 Task: Create a section Burnout Burner and in the section, add a milestone Machine Learning Implementation in the project AgileForge
Action: Mouse moved to (77, 426)
Screenshot: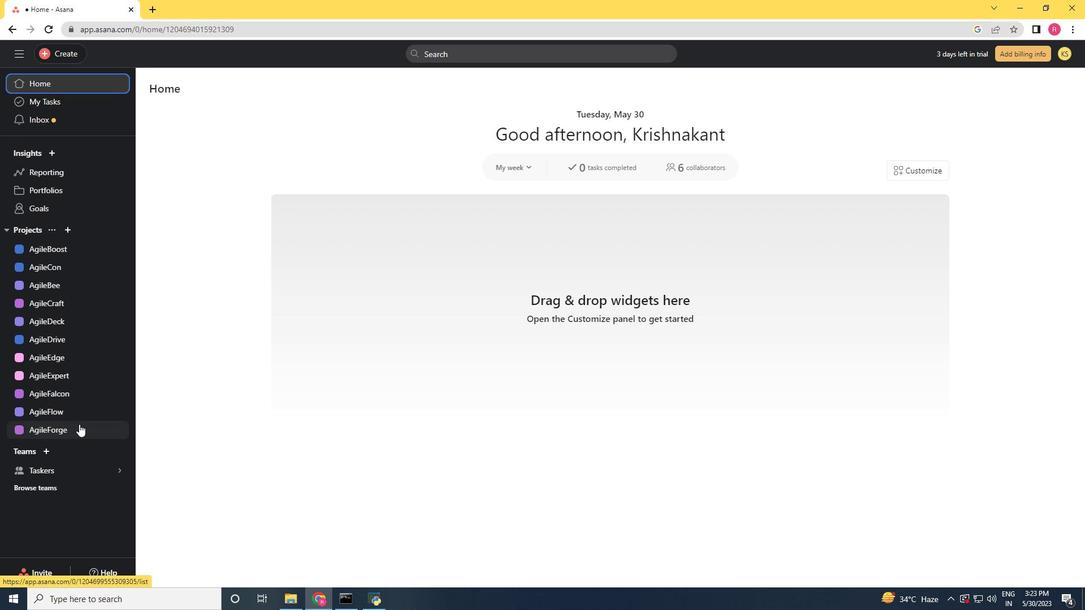 
Action: Mouse pressed left at (77, 426)
Screenshot: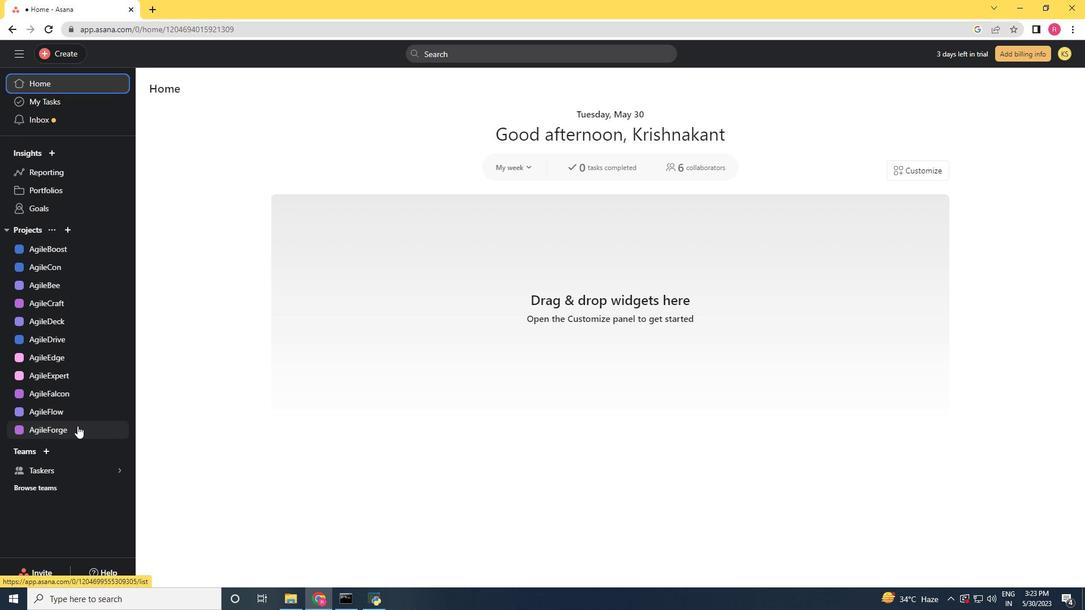 
Action: Mouse moved to (202, 454)
Screenshot: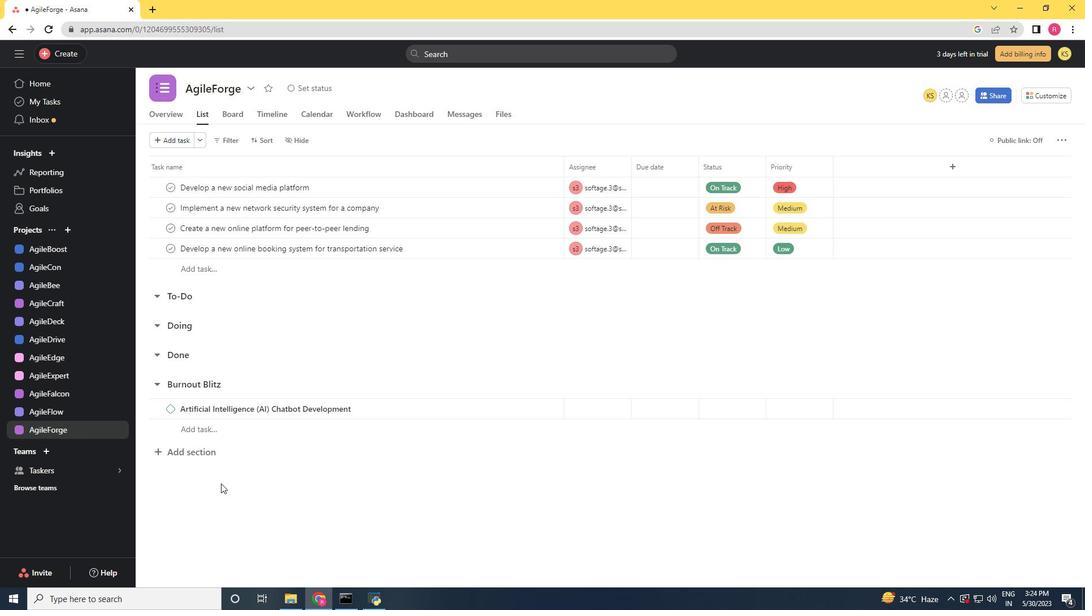 
Action: Mouse pressed left at (202, 454)
Screenshot: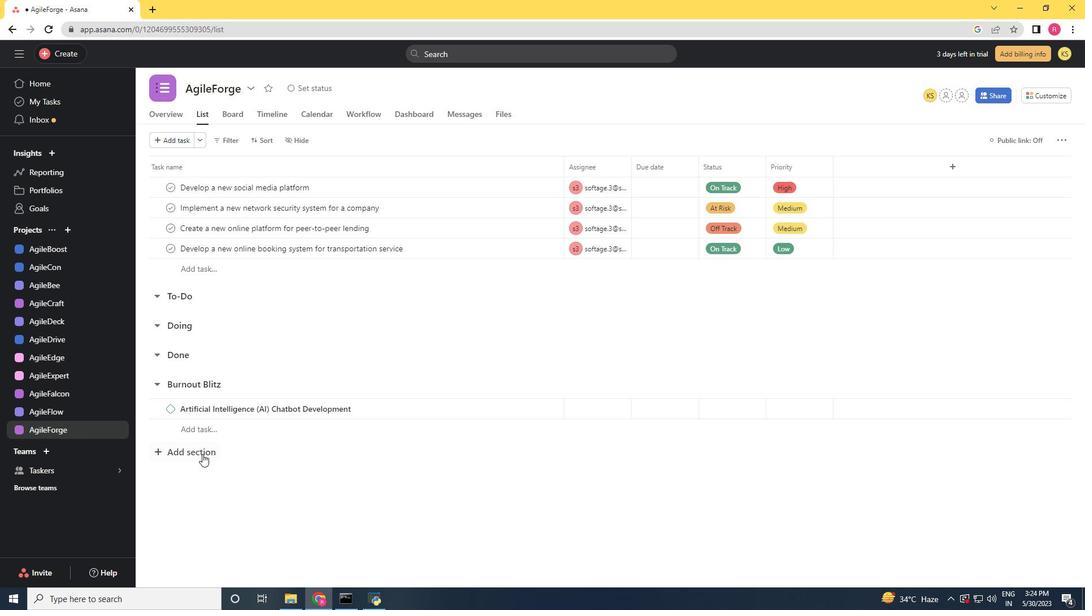 
Action: Mouse moved to (202, 453)
Screenshot: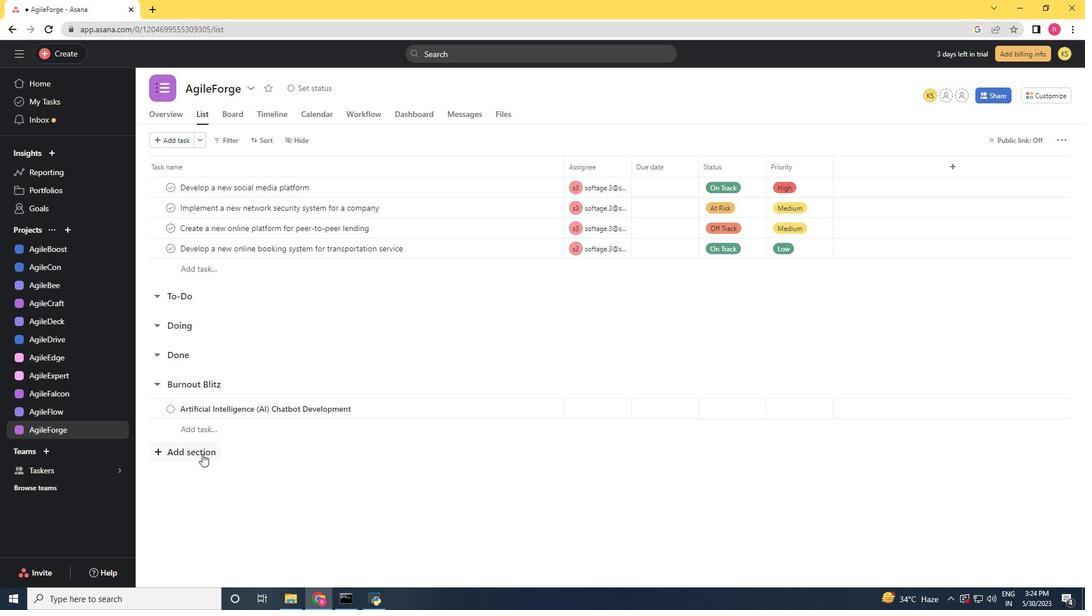 
Action: Key pressed <Key.shift>Burnout<Key.space><Key.shift>Burner<Key.space><Key.enter><Key.shift><Key.shift><Key.shift><Key.shift><Key.shift><Key.shift><Key.shift><Key.shift><Key.shift><Key.shift><Key.shift><Key.shift><Key.shift><Key.shift>machine<Key.space><Key.shift>Learninf<Key.space><Key.backspace><Key.backspace>g<Key.space><Key.shift>Implementation<Key.space>
Screenshot: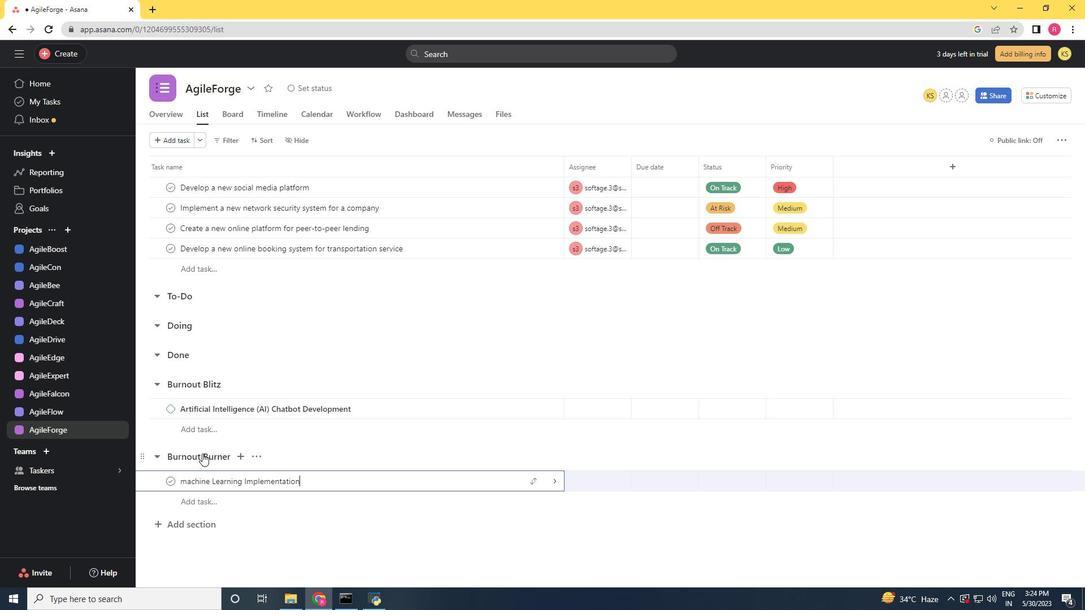 
Action: Mouse moved to (318, 478)
Screenshot: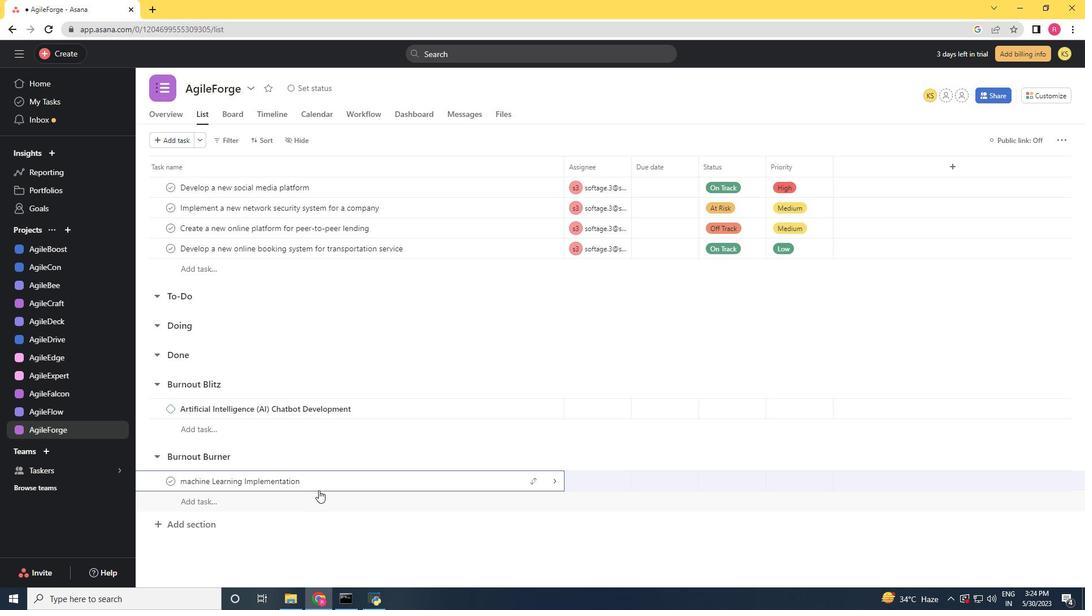 
Action: Mouse pressed right at (318, 478)
Screenshot: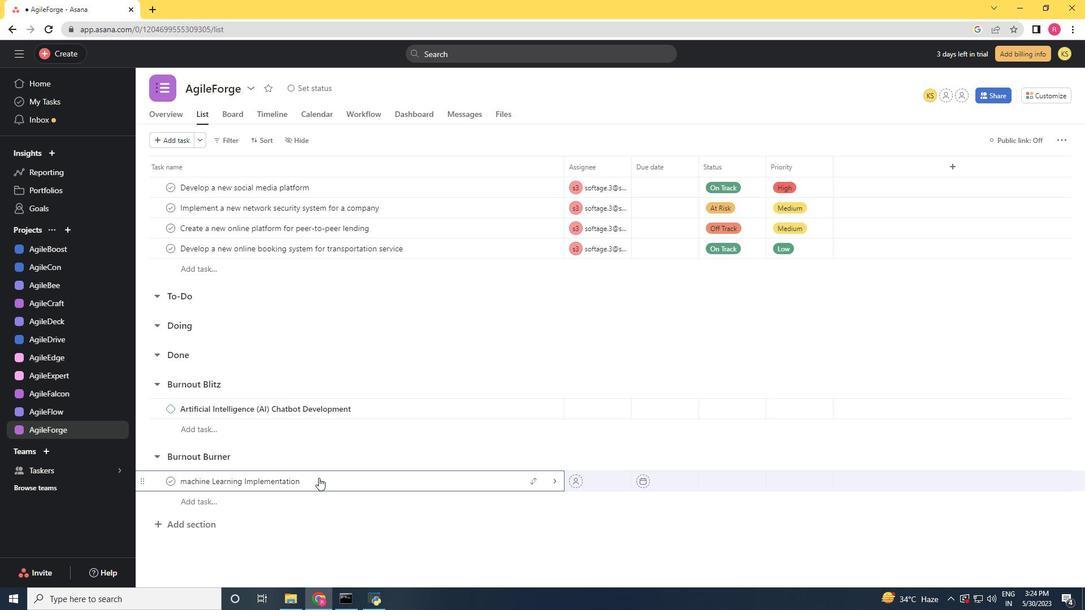 
Action: Mouse moved to (369, 419)
Screenshot: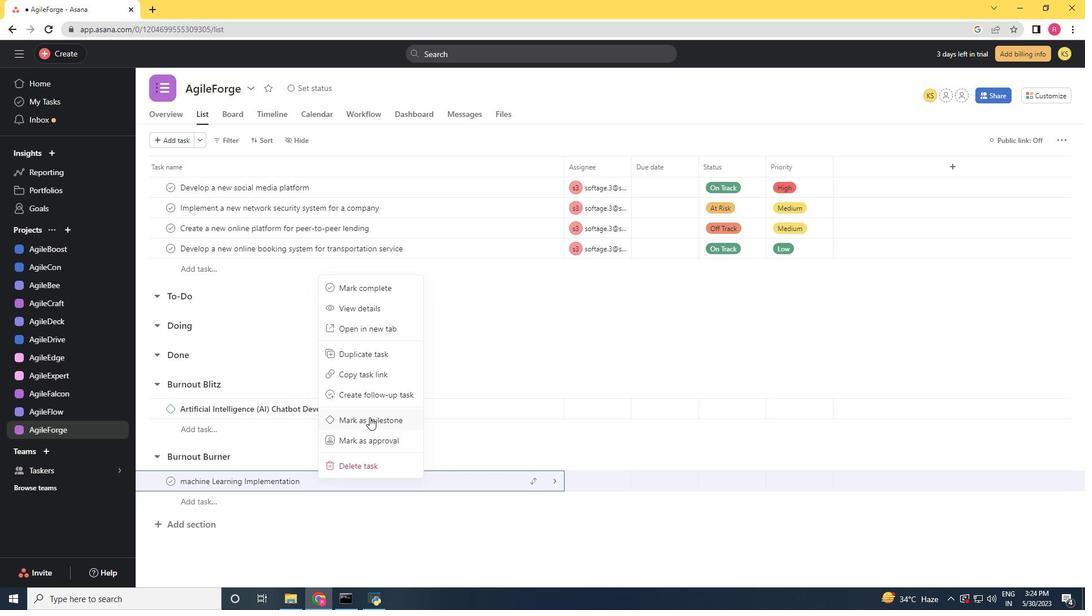 
Action: Mouse pressed left at (369, 419)
Screenshot: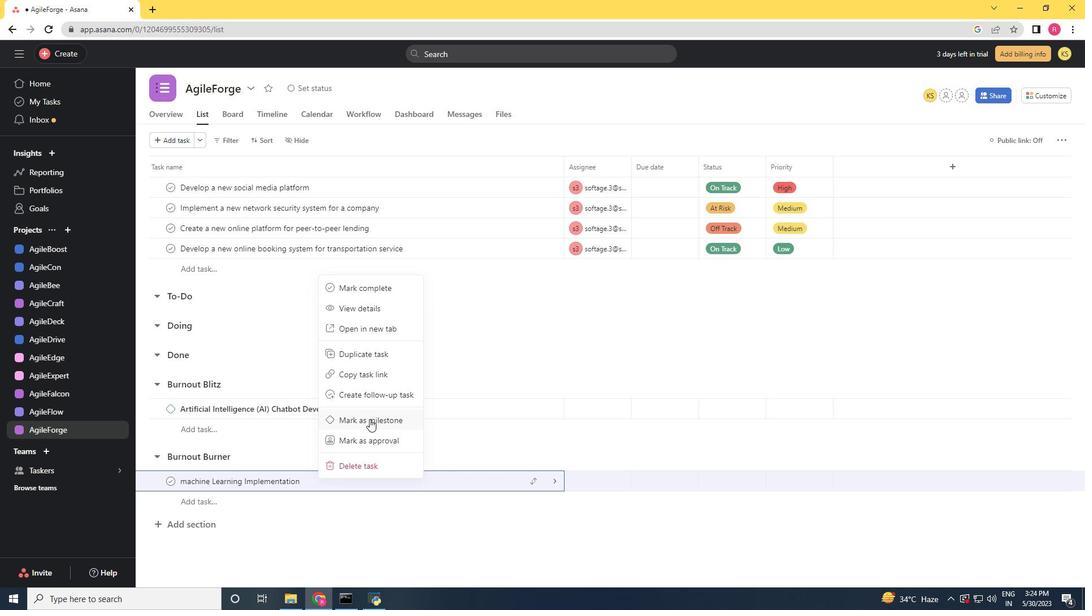 
Action: Mouse moved to (311, 395)
Screenshot: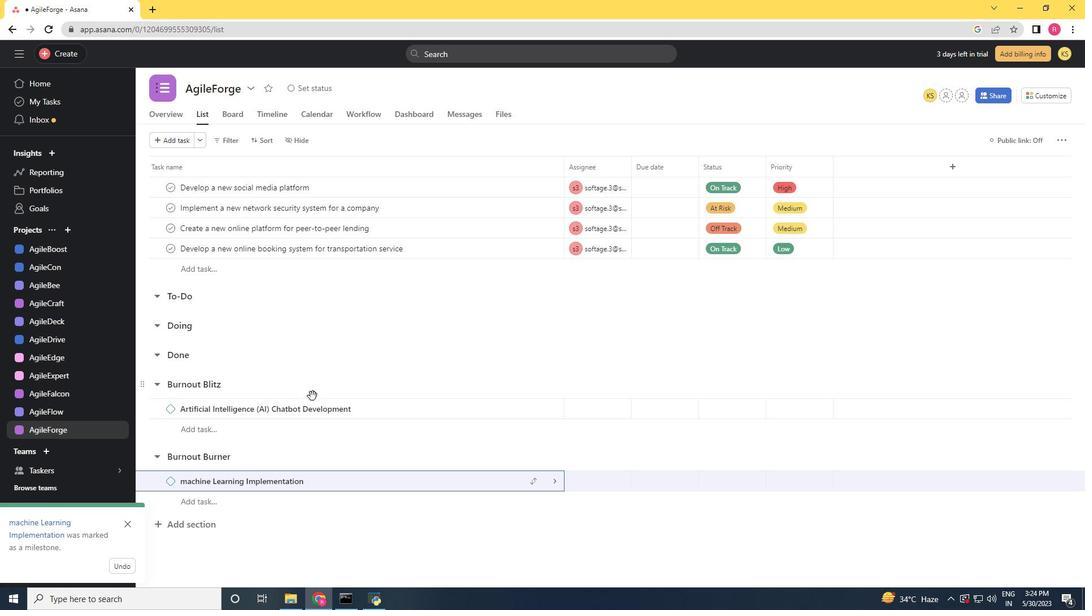 
